 Task: Add the task  Integrate a new online platform for online yoga classes to the section Lightning Leaders in the project BrightTech and add a Due Date to the respective task as 2023/07/25
Action: Mouse moved to (638, 342)
Screenshot: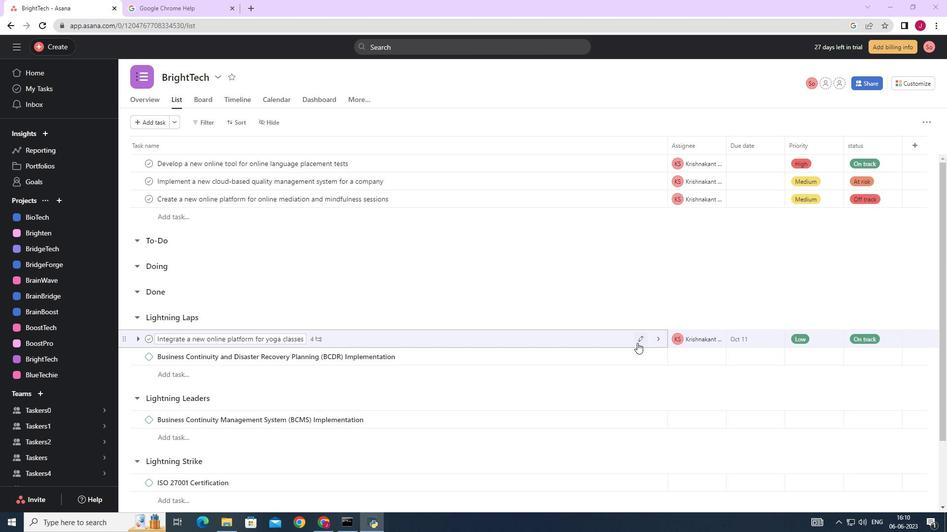 
Action: Mouse pressed left at (638, 342)
Screenshot: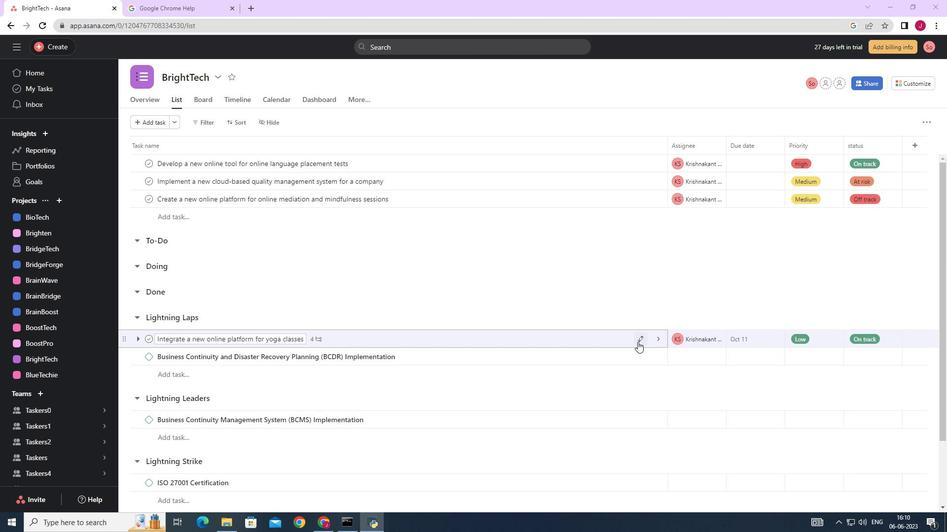 
Action: Mouse moved to (597, 283)
Screenshot: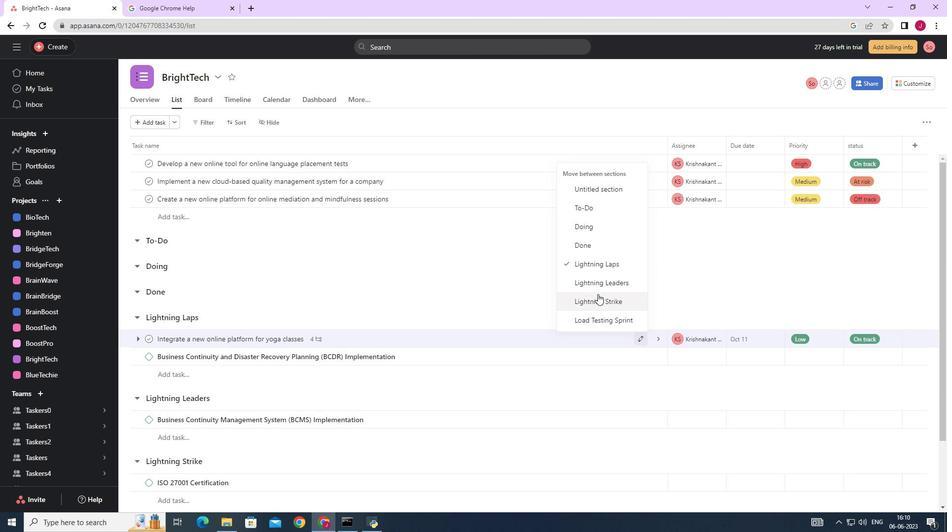 
Action: Mouse pressed left at (597, 283)
Screenshot: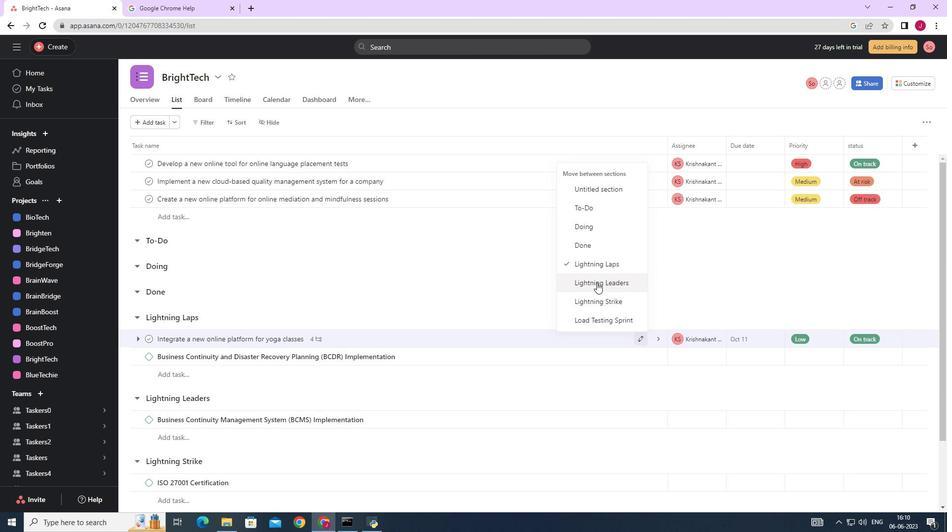 
Action: Mouse moved to (774, 403)
Screenshot: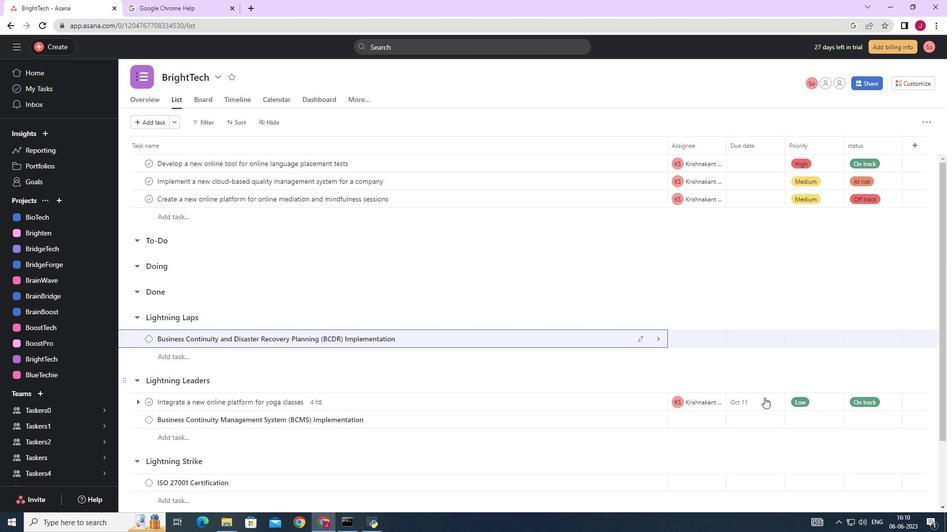
Action: Mouse pressed left at (774, 403)
Screenshot: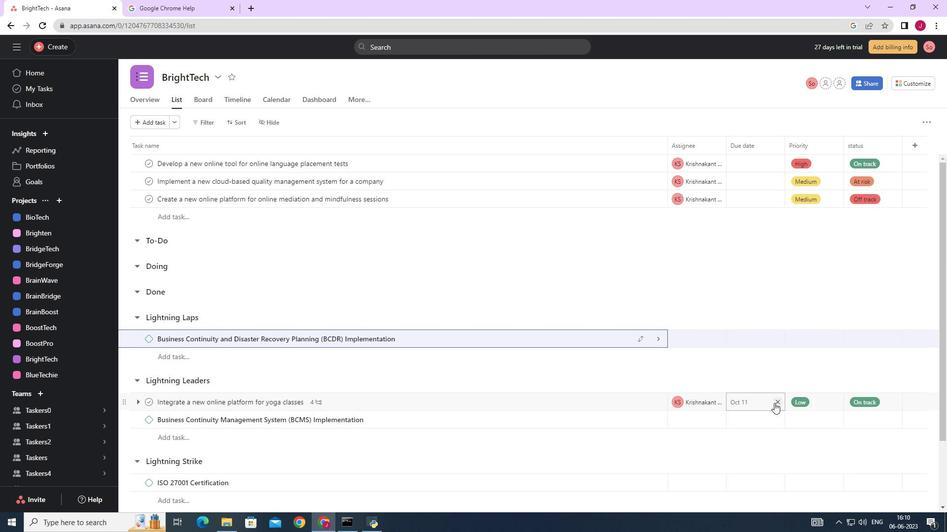 
Action: Mouse moved to (749, 406)
Screenshot: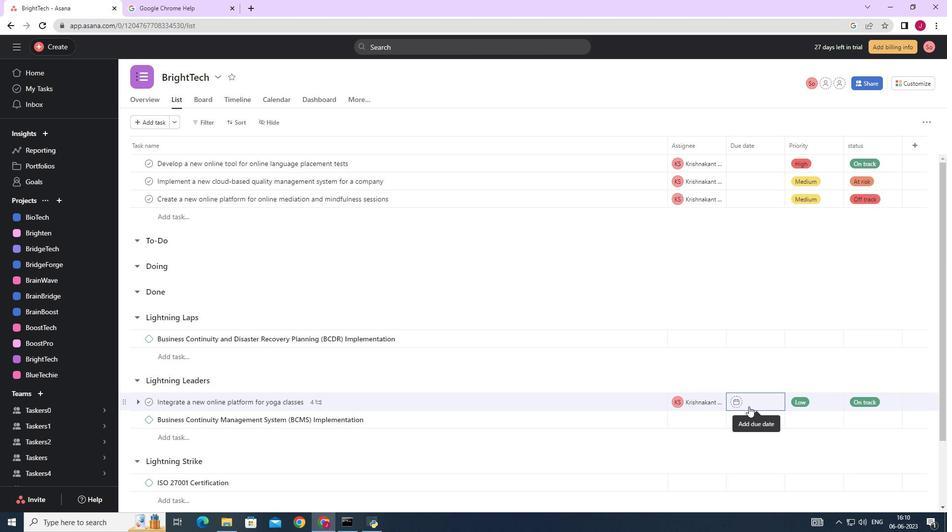 
Action: Mouse pressed left at (749, 406)
Screenshot: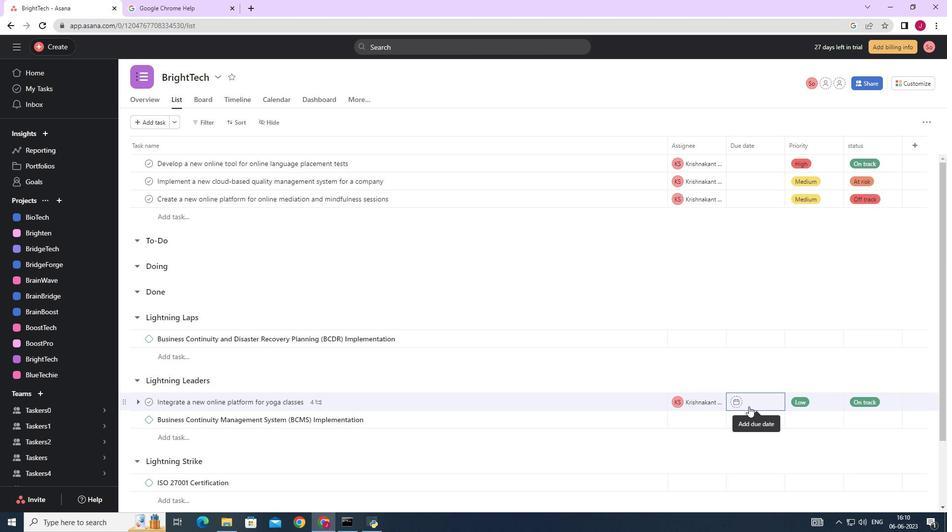 
Action: Mouse moved to (853, 244)
Screenshot: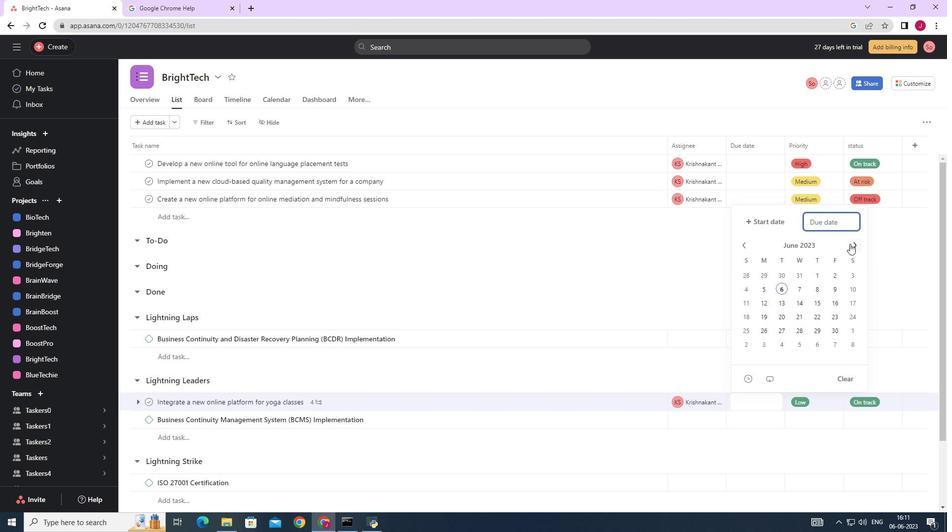 
Action: Mouse pressed left at (853, 244)
Screenshot: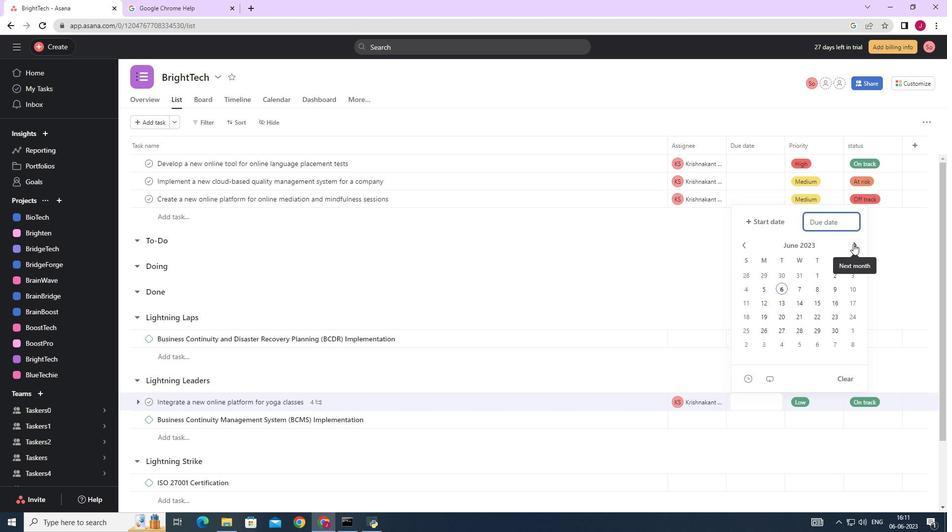 
Action: Mouse pressed left at (853, 244)
Screenshot: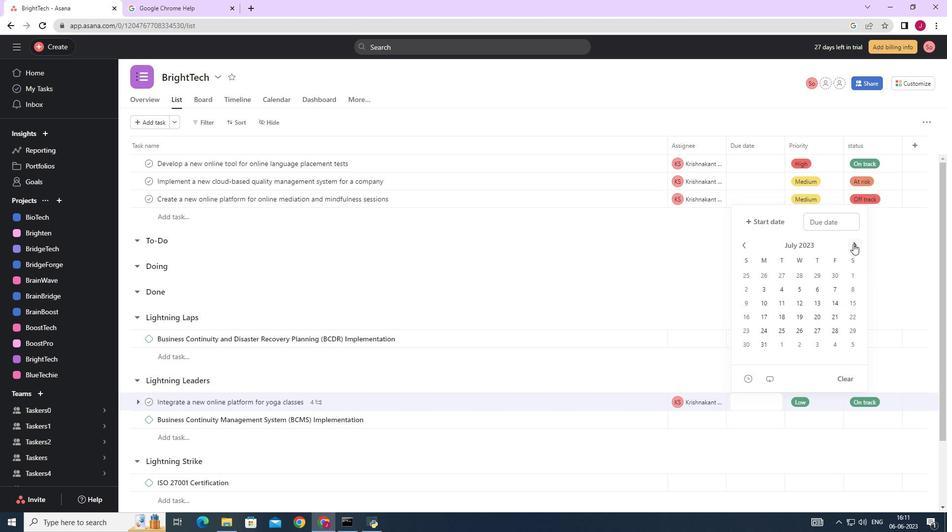 
Action: Mouse moved to (742, 244)
Screenshot: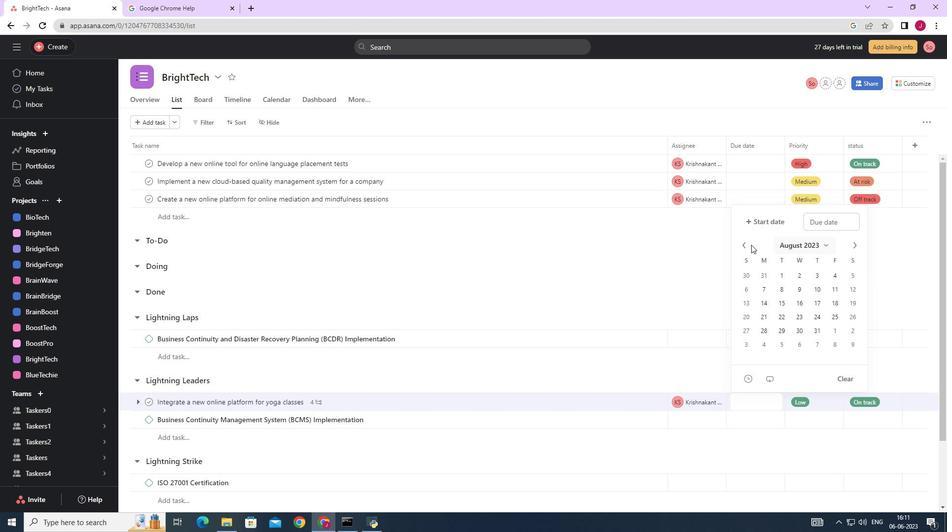 
Action: Mouse pressed left at (742, 244)
Screenshot: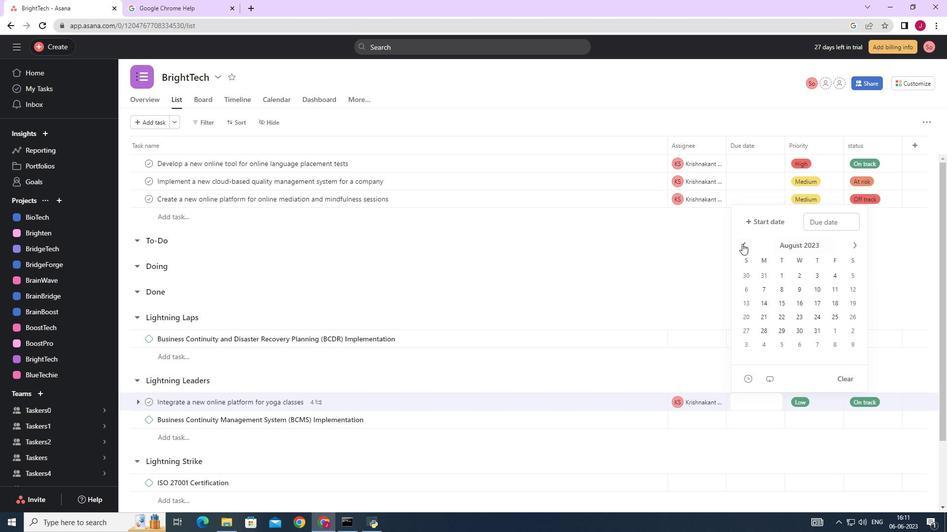 
Action: Mouse pressed left at (742, 244)
Screenshot: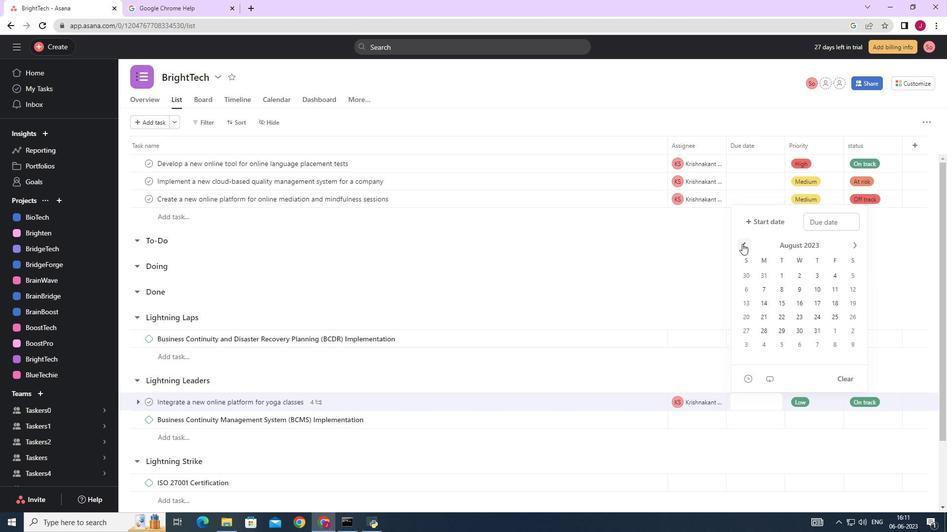 
Action: Mouse pressed left at (742, 244)
Screenshot: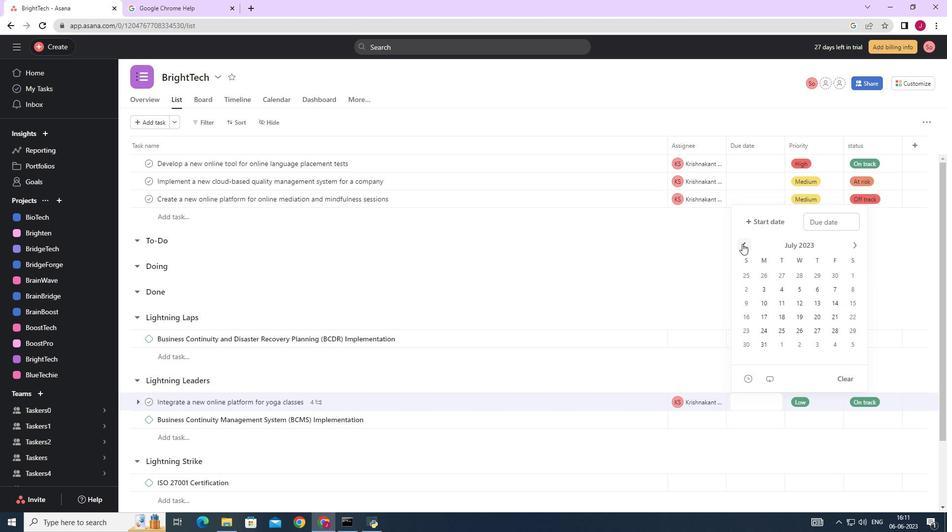
Action: Mouse moved to (857, 247)
Screenshot: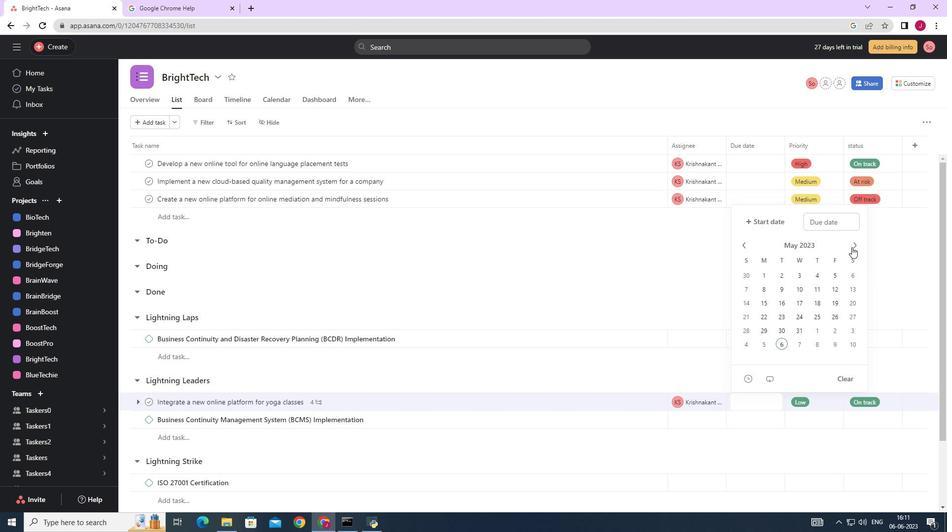
Action: Mouse pressed left at (857, 247)
Screenshot: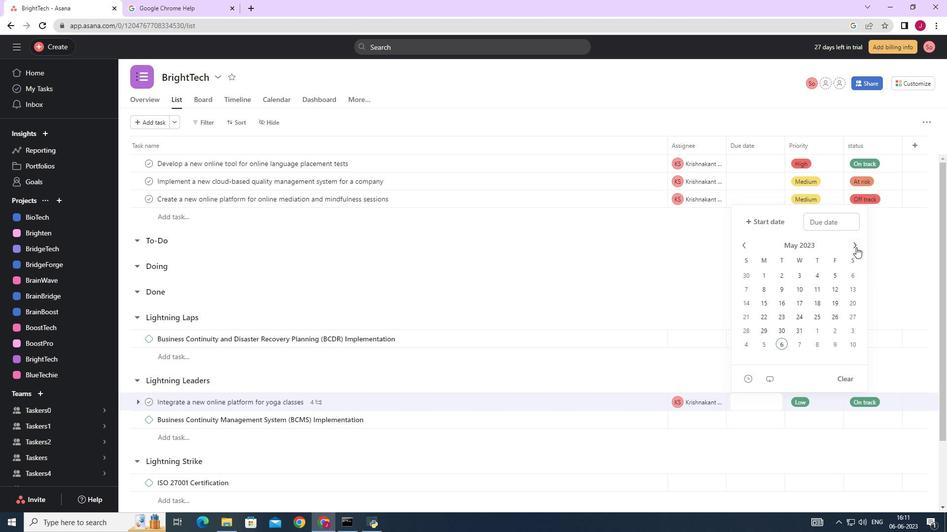 
Action: Mouse pressed left at (857, 247)
Screenshot: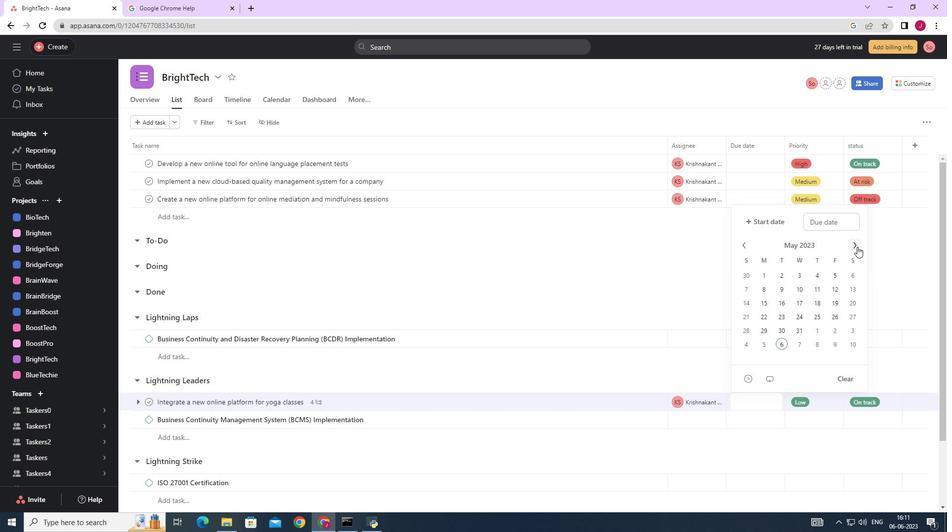 
Action: Mouse moved to (778, 331)
Screenshot: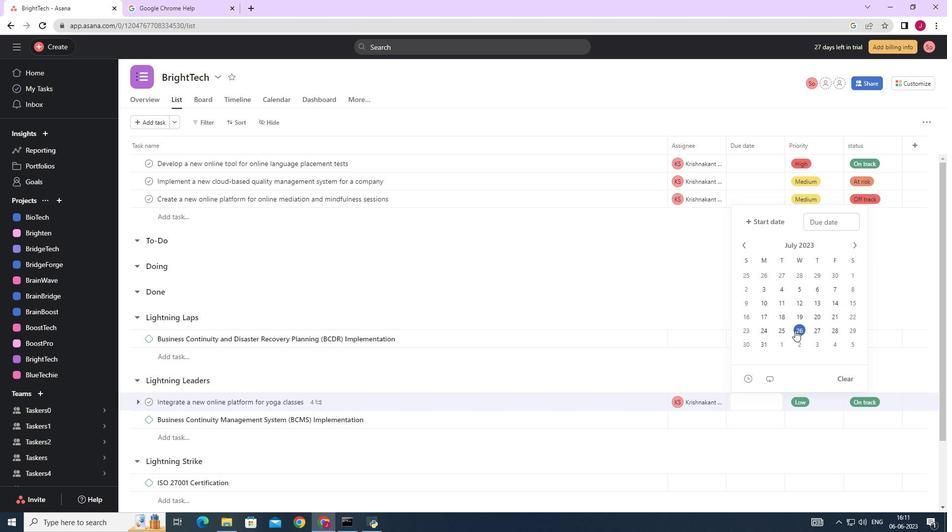 
Action: Mouse pressed left at (778, 331)
Screenshot: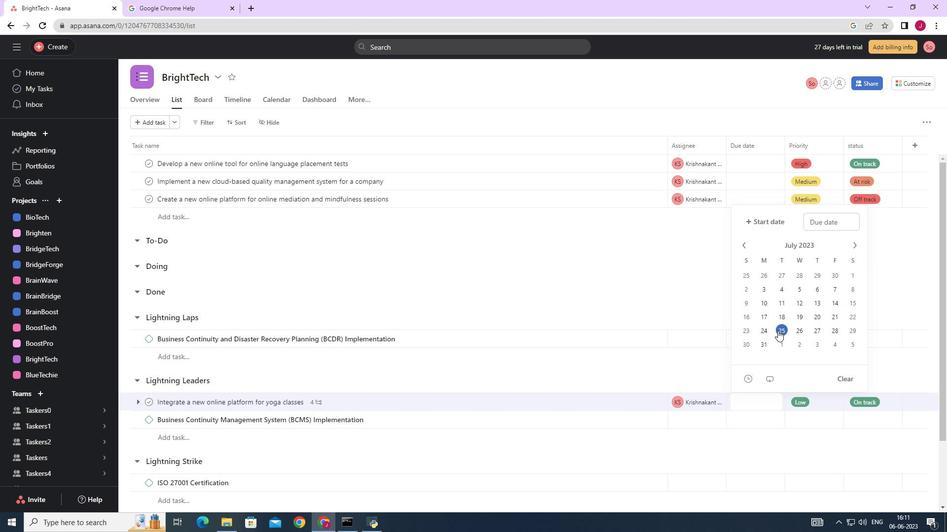 
Action: Mouse moved to (891, 252)
Screenshot: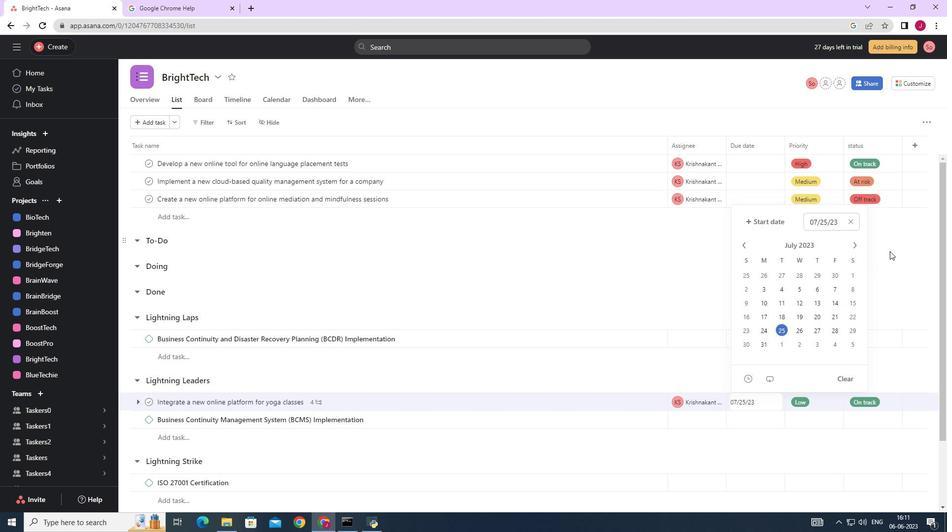 
Action: Mouse pressed left at (891, 252)
Screenshot: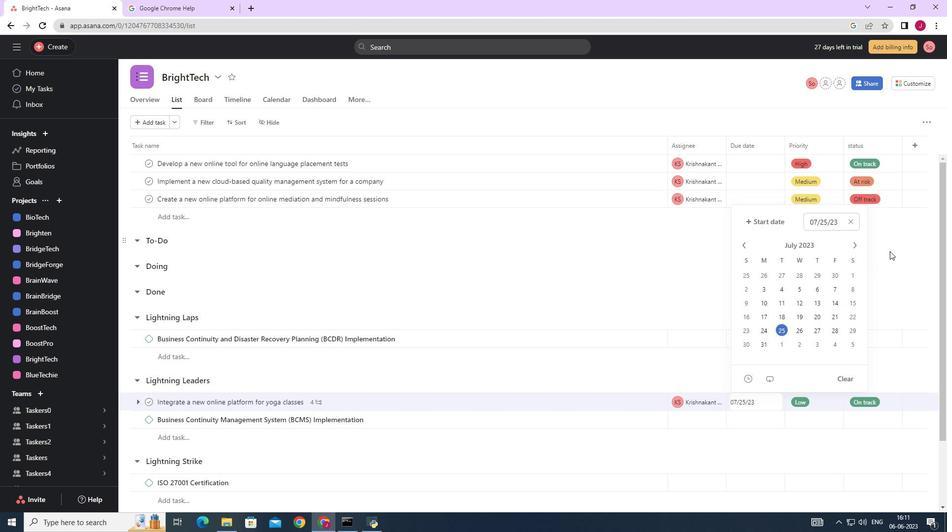 
